 Task: Add Large Hass Avocado to the cart.
Action: Mouse moved to (243, 114)
Screenshot: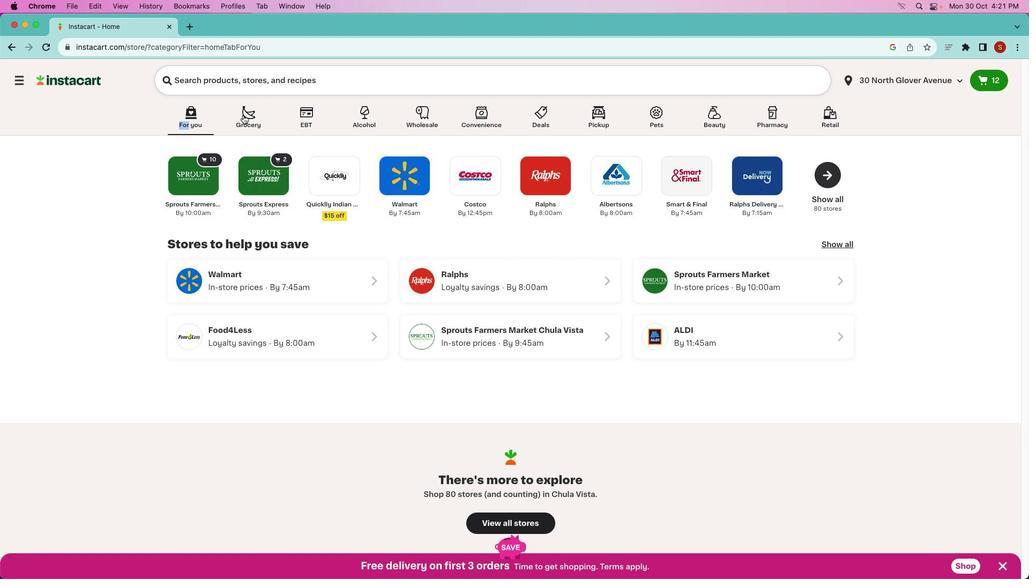 
Action: Mouse pressed left at (243, 114)
Screenshot: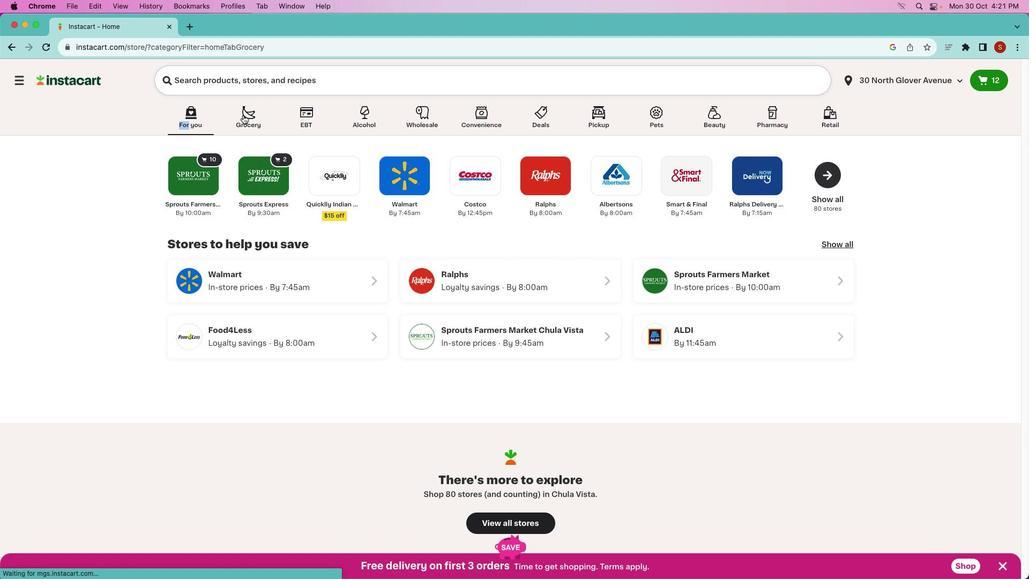 
Action: Mouse pressed left at (243, 114)
Screenshot: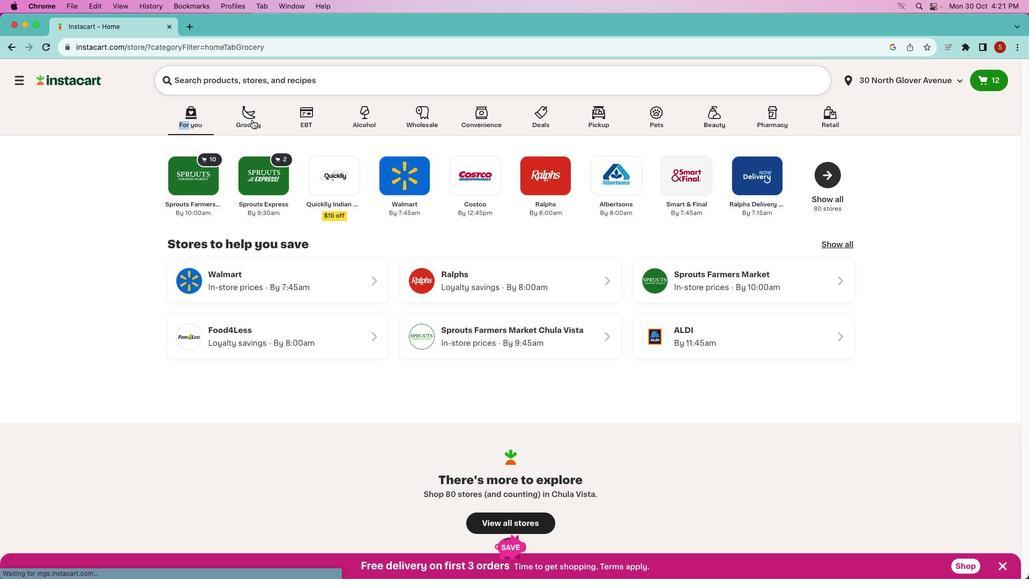 
Action: Mouse moved to (249, 166)
Screenshot: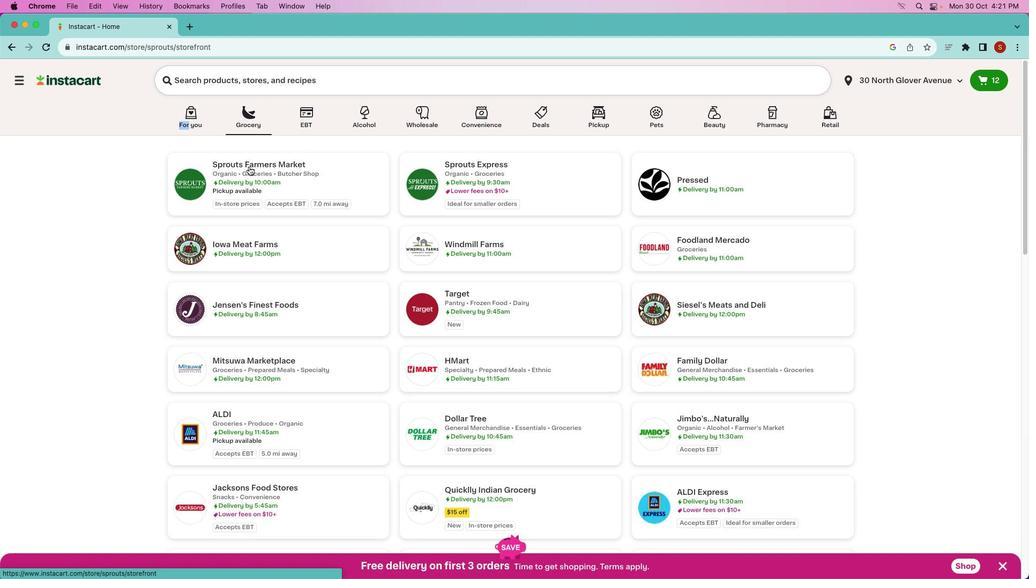 
Action: Mouse pressed left at (249, 166)
Screenshot: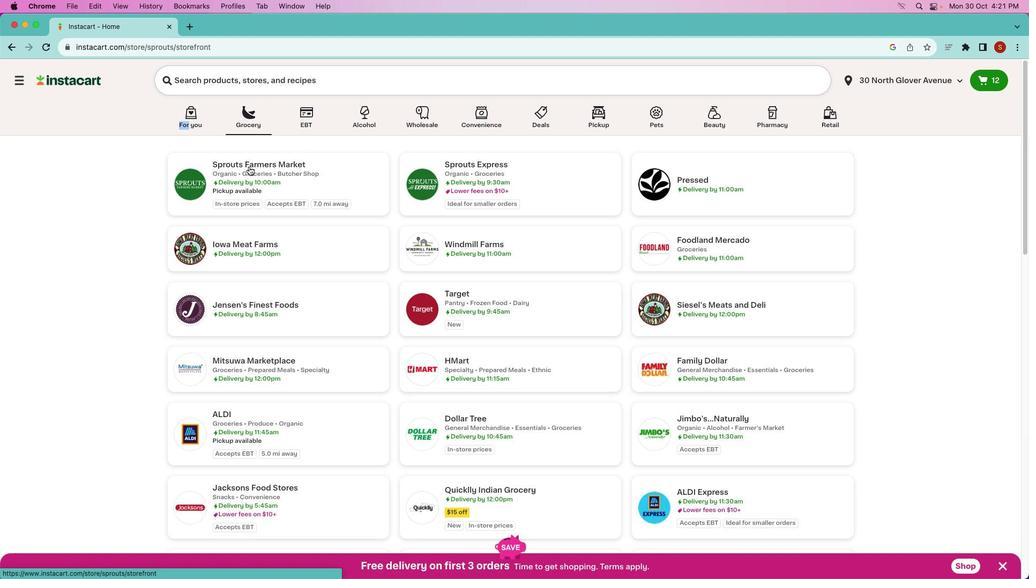
Action: Mouse pressed left at (249, 166)
Screenshot: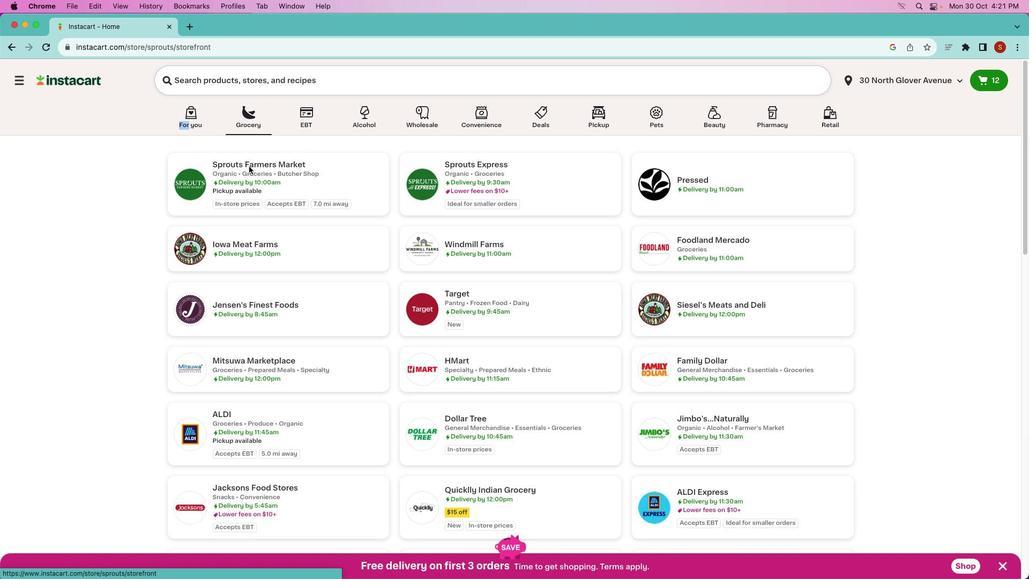 
Action: Mouse moved to (292, 116)
Screenshot: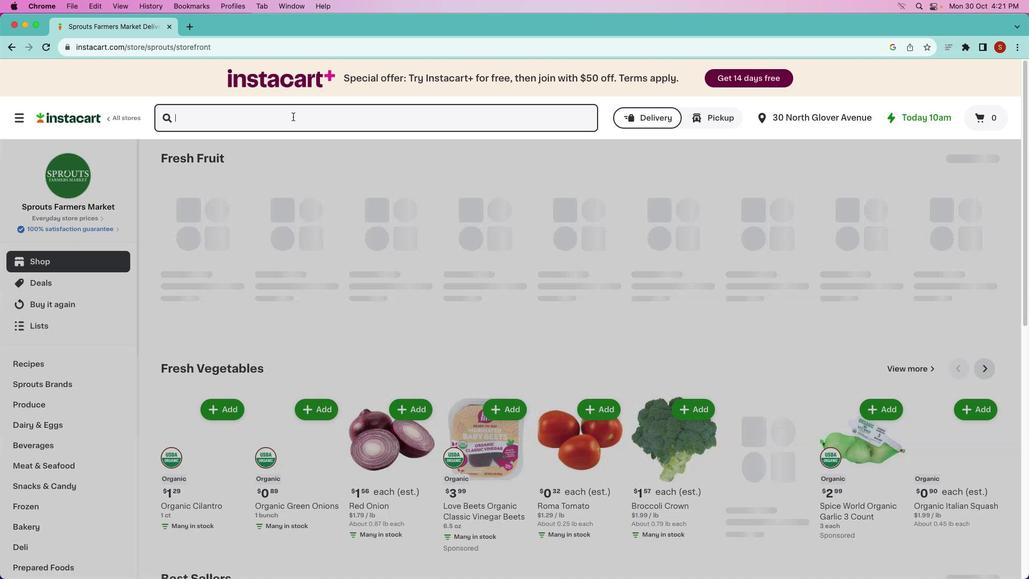 
Action: Mouse pressed left at (292, 116)
Screenshot: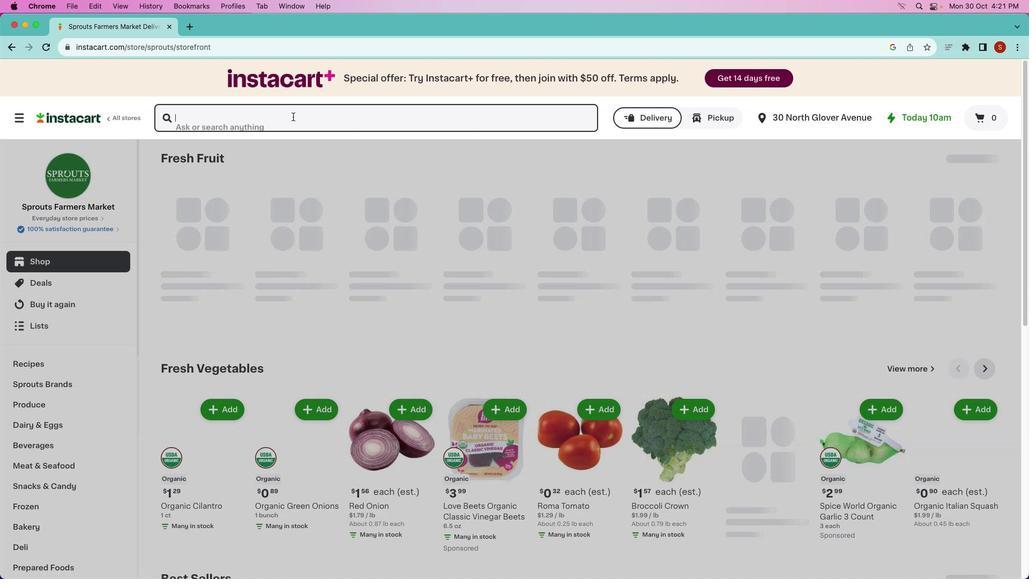 
Action: Key pressed Key.shift'L''A''R''G''E'Key.space'H''A''S''S'Key.space'A''V''O''C''A''D''O'Key.enter
Screenshot: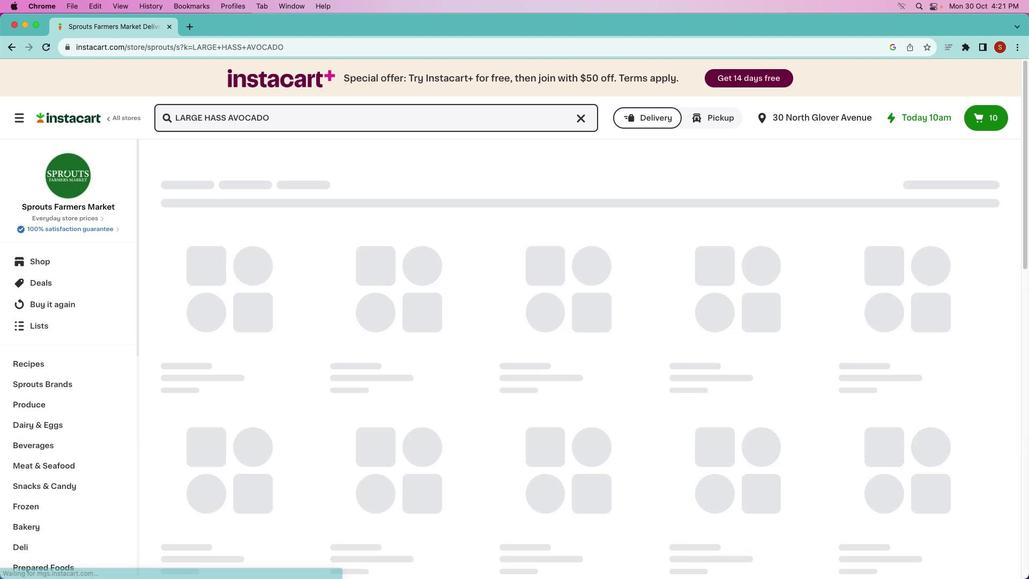 
Action: Mouse moved to (465, 222)
Screenshot: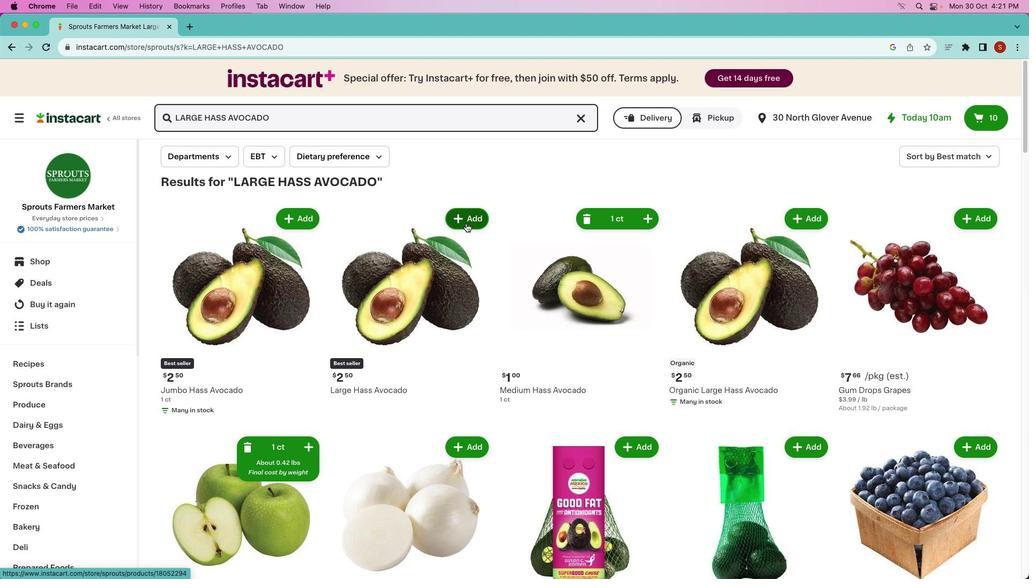 
Action: Mouse pressed left at (465, 222)
Screenshot: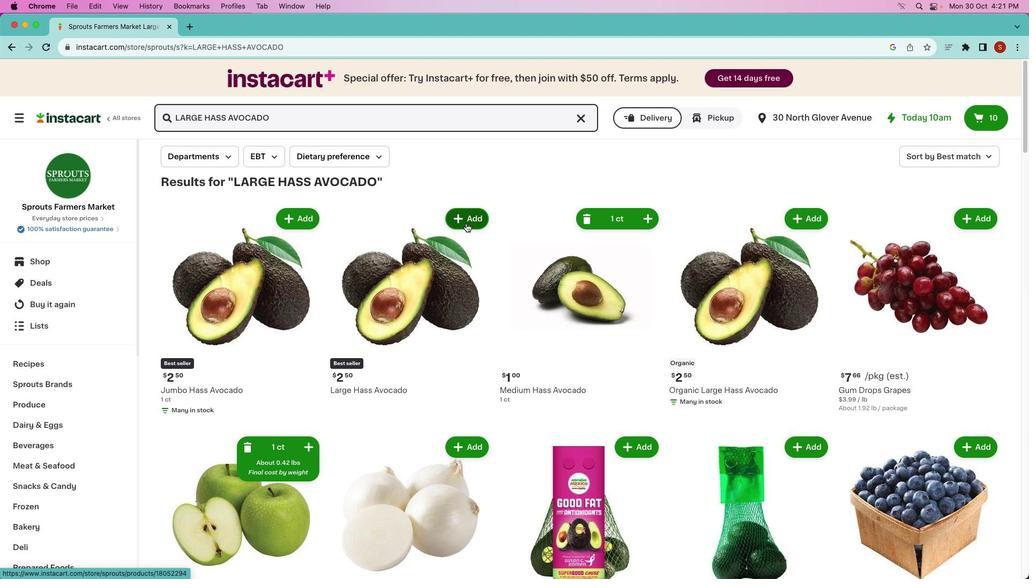 
Action: Mouse moved to (432, 289)
Screenshot: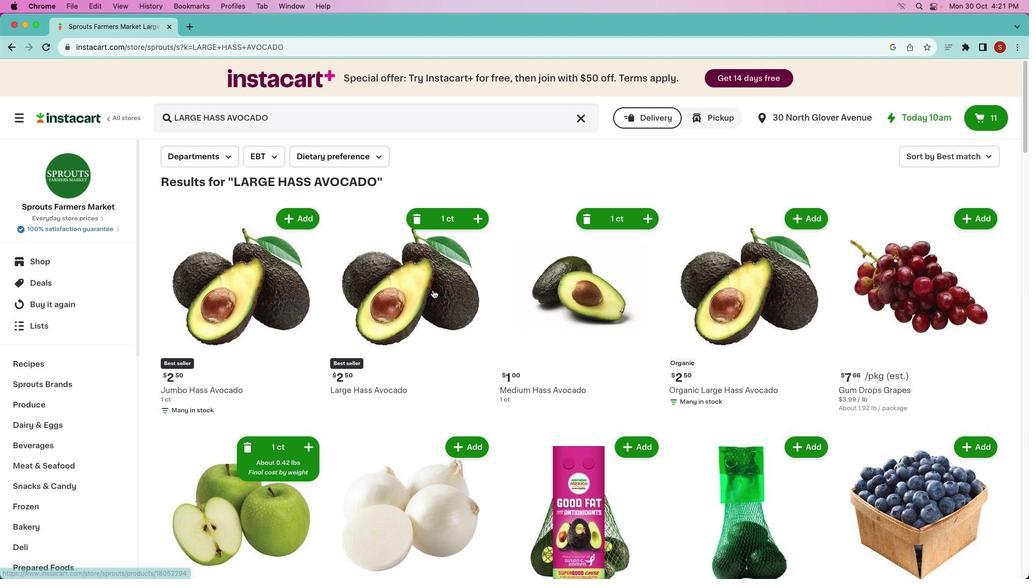 
